 Task: Create a section Dash Dash and in the section, add a milestone Web Application Firewall Implementation in the project AgileRescue
Action: Mouse moved to (71, 240)
Screenshot: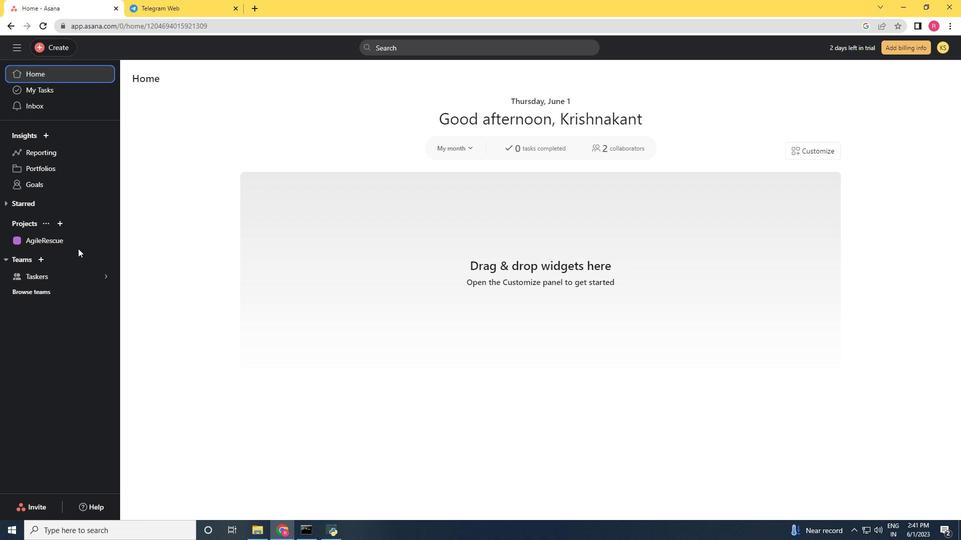 
Action: Mouse pressed left at (71, 240)
Screenshot: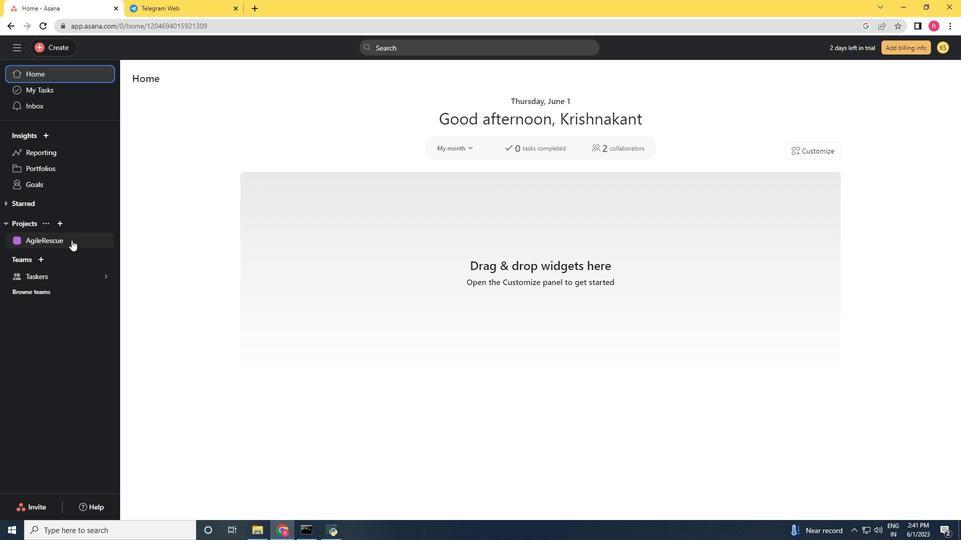 
Action: Mouse moved to (158, 337)
Screenshot: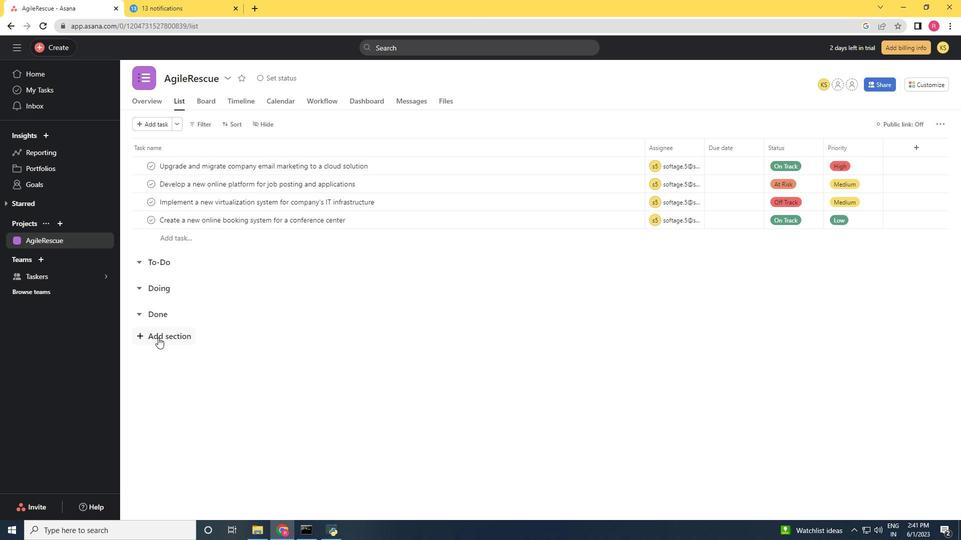 
Action: Mouse pressed left at (158, 337)
Screenshot: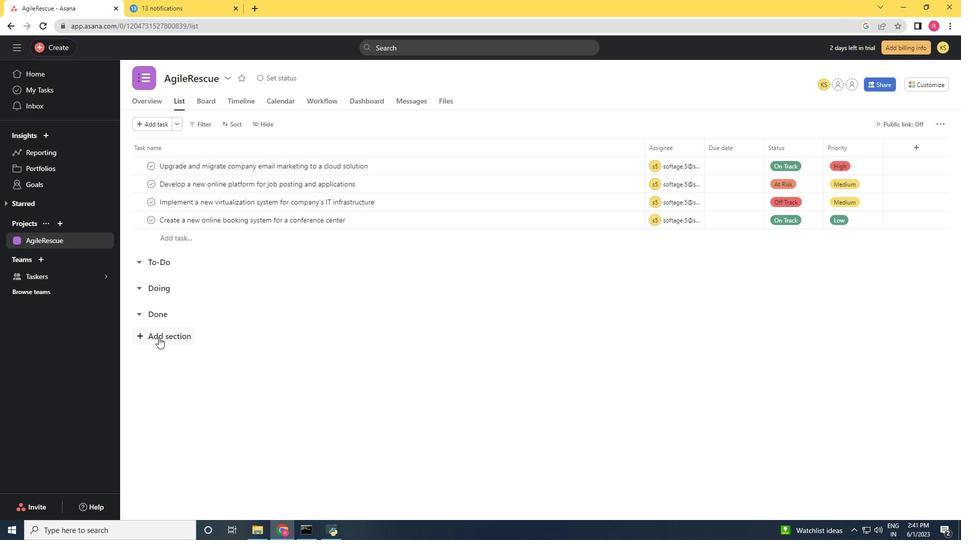 
Action: Mouse moved to (159, 337)
Screenshot: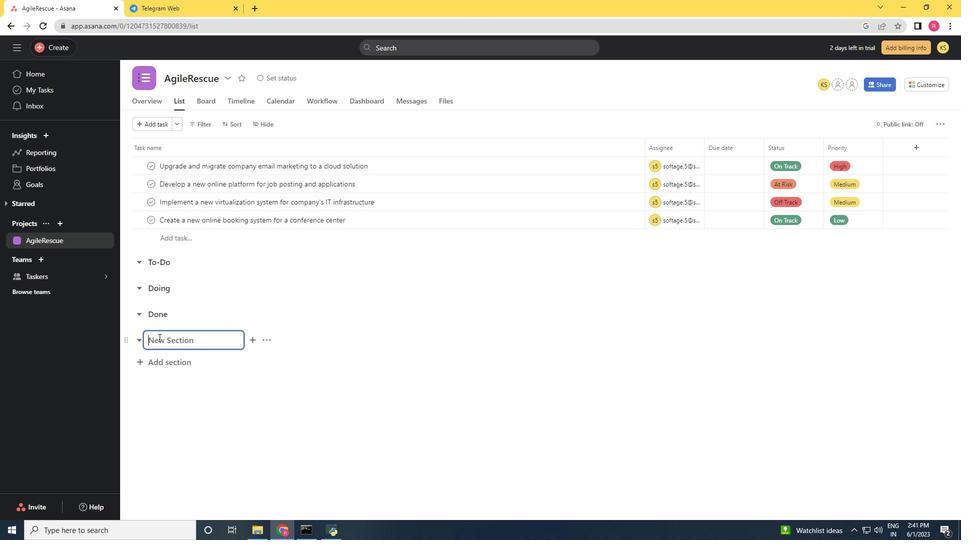 
Action: Key pressed <Key.shift><Key.shift><Key.shift><Key.shift><Key.shift><Key.shift><Key.shift><Key.shift><Key.shift><Key.shift><Key.shift>Dash<Key.space><Key.shift><Key.shift><Key.shift><Key.shift>Dash<Key.space><Key.enter><Key.shift><Key.shift><Key.shift><Key.shift><Key.shift><Key.shift>Web<Key.space>a<Key.backspace><Key.shift>Application<Key.space><Key.shift>Fairwall<Key.space><Key.left><Key.left><Key.left><Key.left><Key.left><Key.left><Key.right><Key.backspace><Key.backspace><Key.backspace>ire<Key.right><Key.right><Key.right><Key.right><Key.right><Key.right><Key.right><Key.right><Key.shift>Implemetation<Key.space><Key.backspace><Key.backspace><Key.backspace><Key.backspace><Key.backspace><Key.backspace><Key.backspace><Key.backspace><Key.backspace>mentation<Key.space>
Screenshot: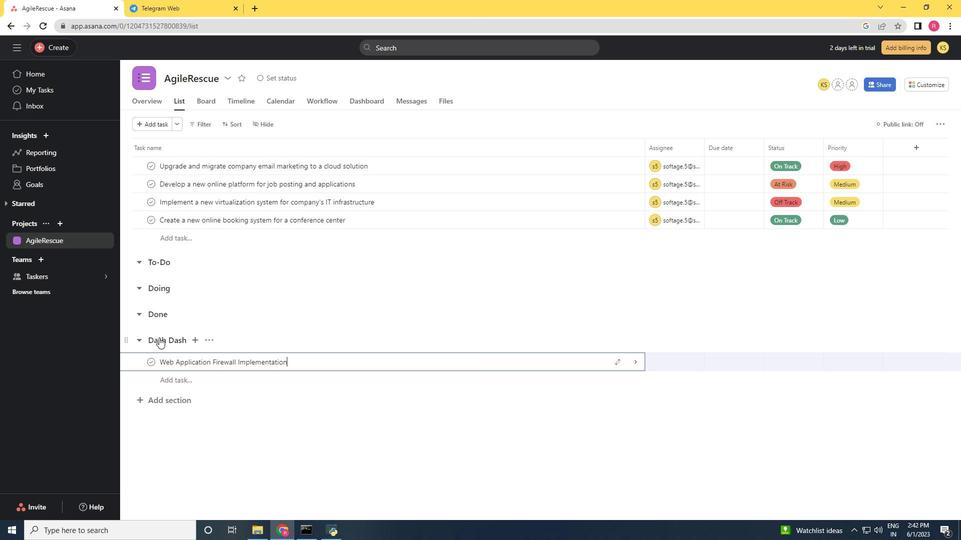 
Action: Mouse moved to (367, 358)
Screenshot: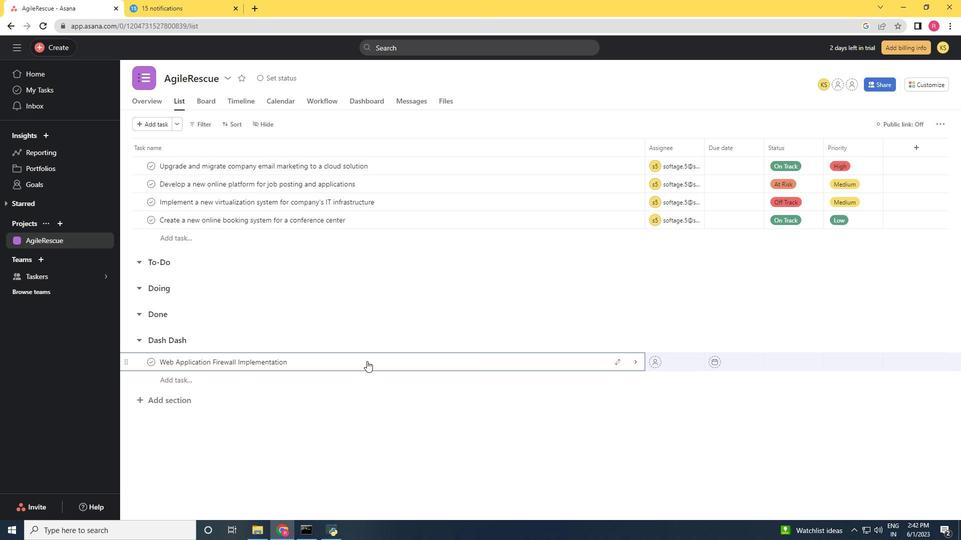 
Action: Mouse pressed right at (367, 358)
Screenshot: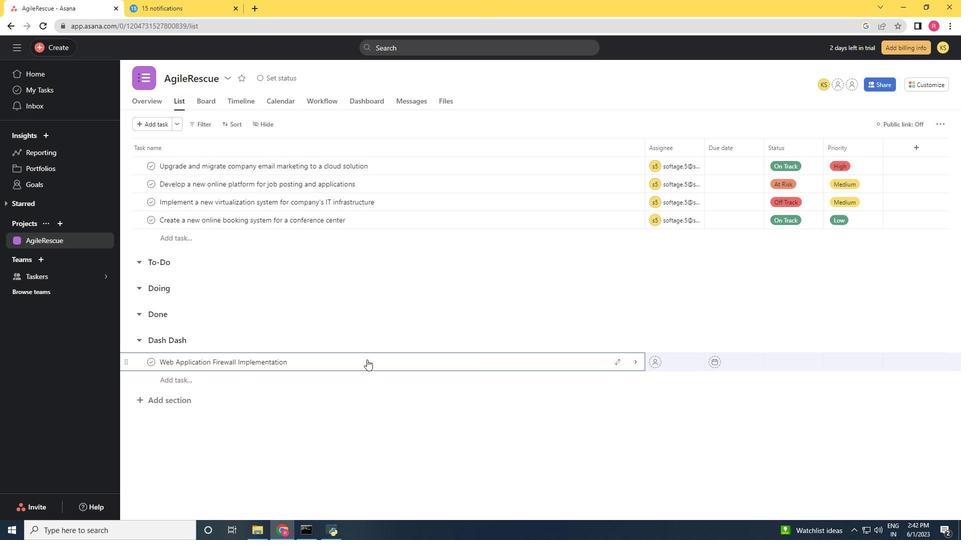
Action: Mouse moved to (434, 309)
Screenshot: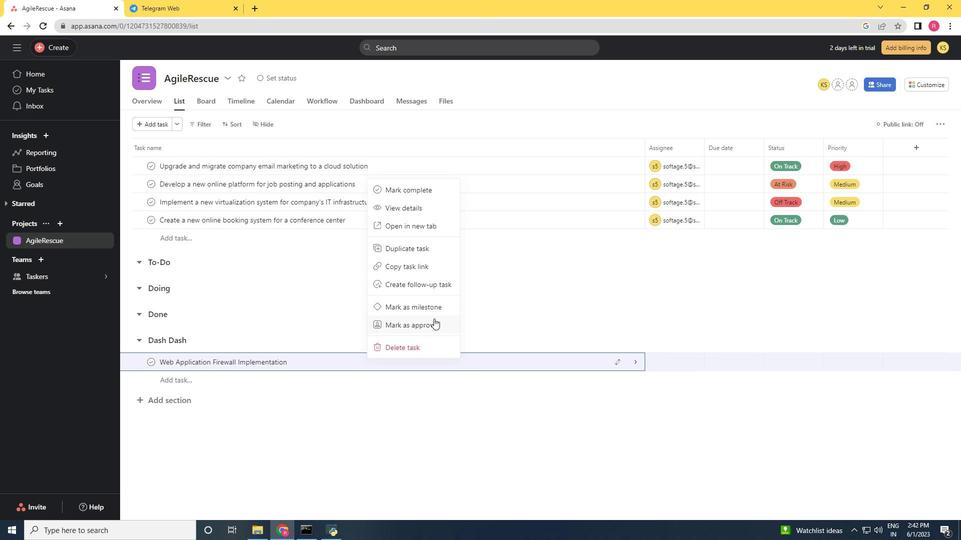 
Action: Mouse pressed left at (434, 309)
Screenshot: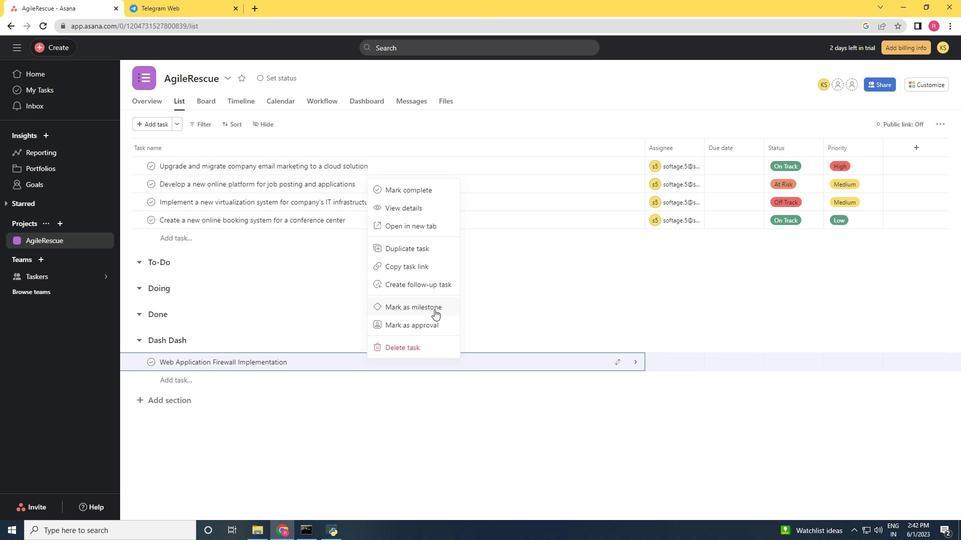 
Action: Mouse moved to (225, 263)
Screenshot: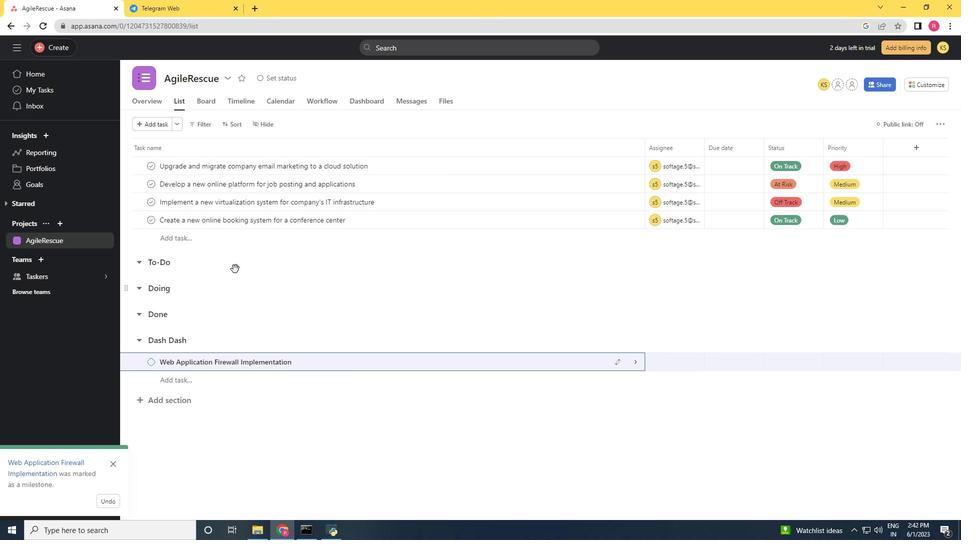 
